 Task: Zoom the sheet by 100%.
Action: Mouse moved to (116, 140)
Screenshot: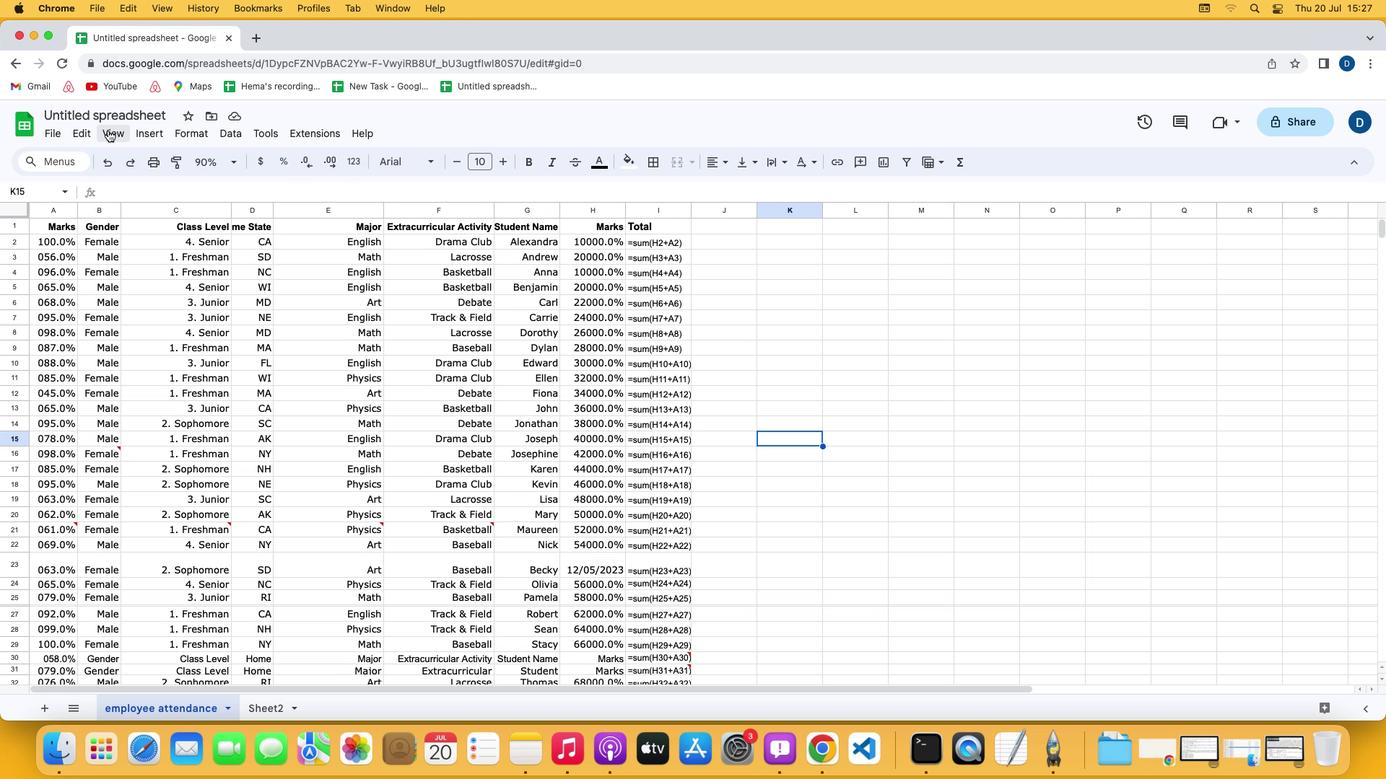 
Action: Mouse pressed left at (116, 140)
Screenshot: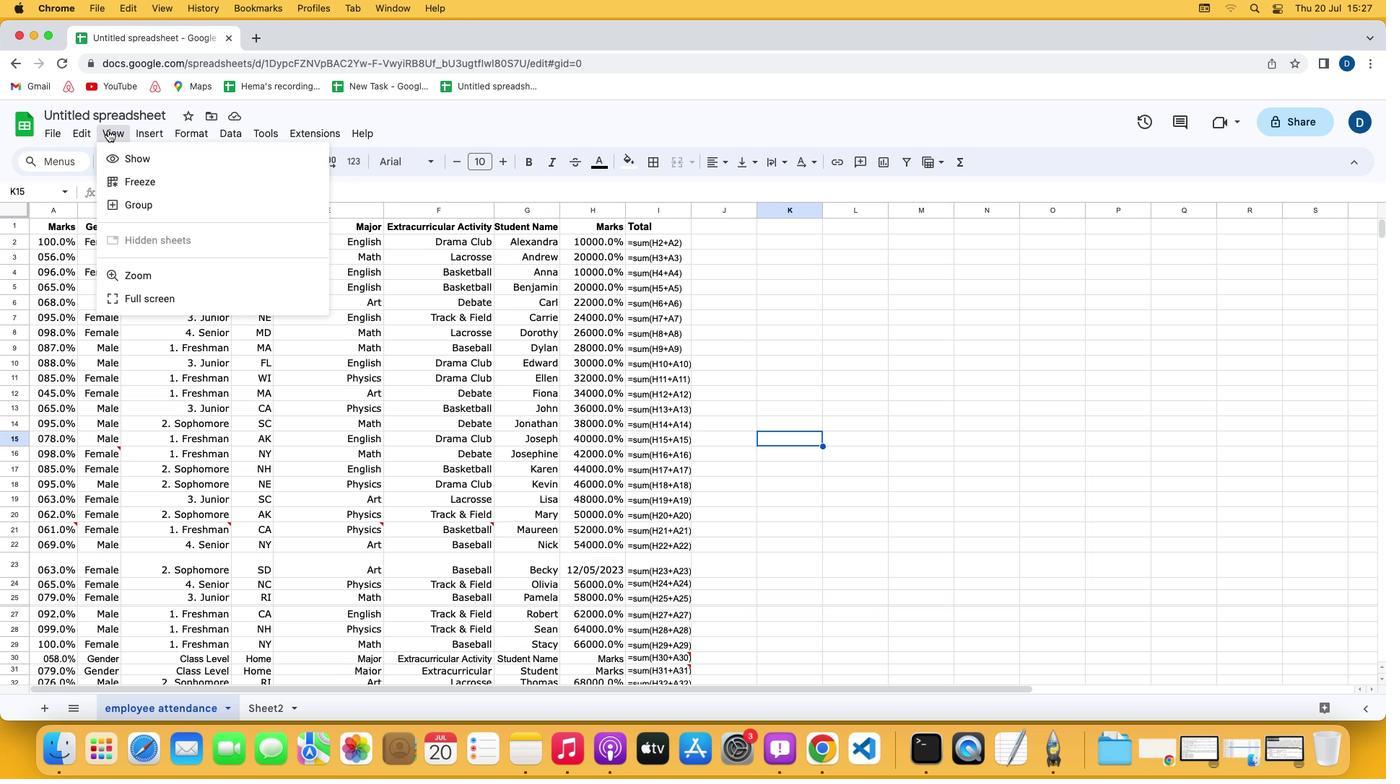 
Action: Mouse moved to (443, 363)
Screenshot: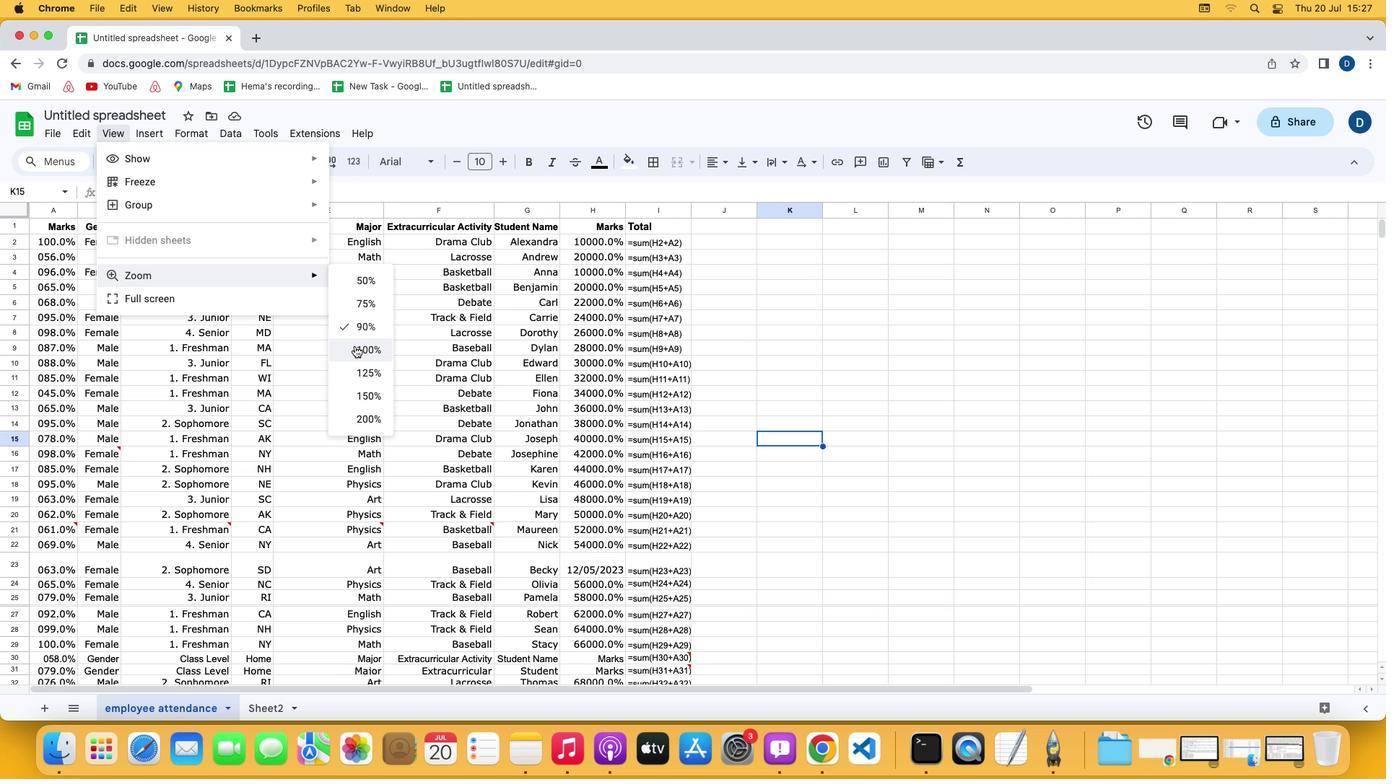 
Action: Mouse pressed left at (443, 363)
Screenshot: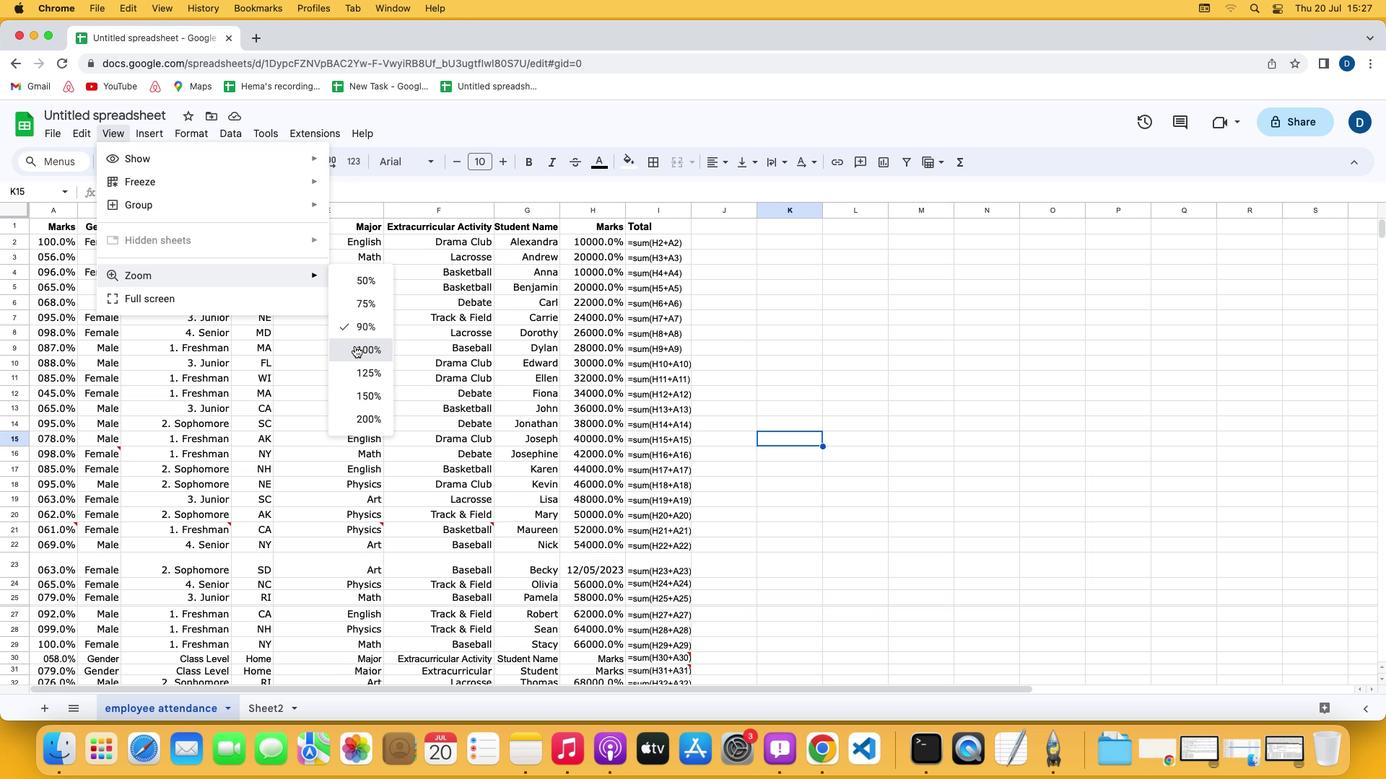 
Action: Mouse moved to (1161, 419)
Screenshot: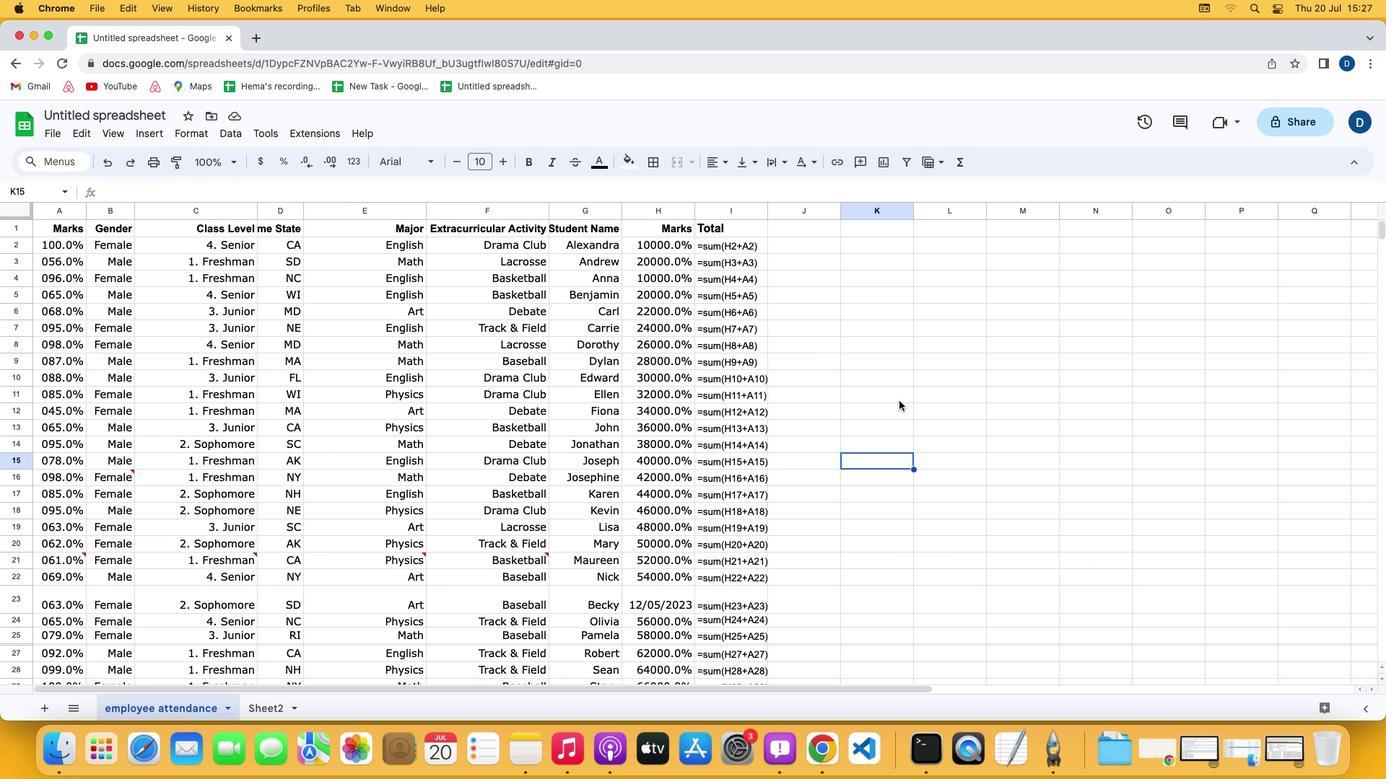 
